 Task: Check current mortgage rates with a credit score of 350-619.
Action: Mouse moved to (774, 166)
Screenshot: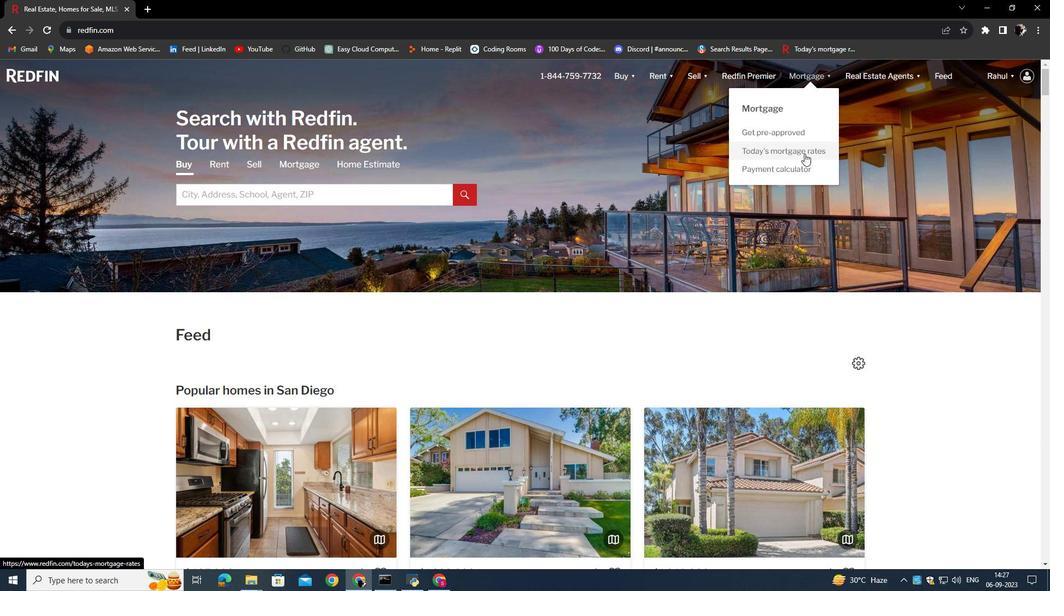 
Action: Mouse pressed left at (774, 166)
Screenshot: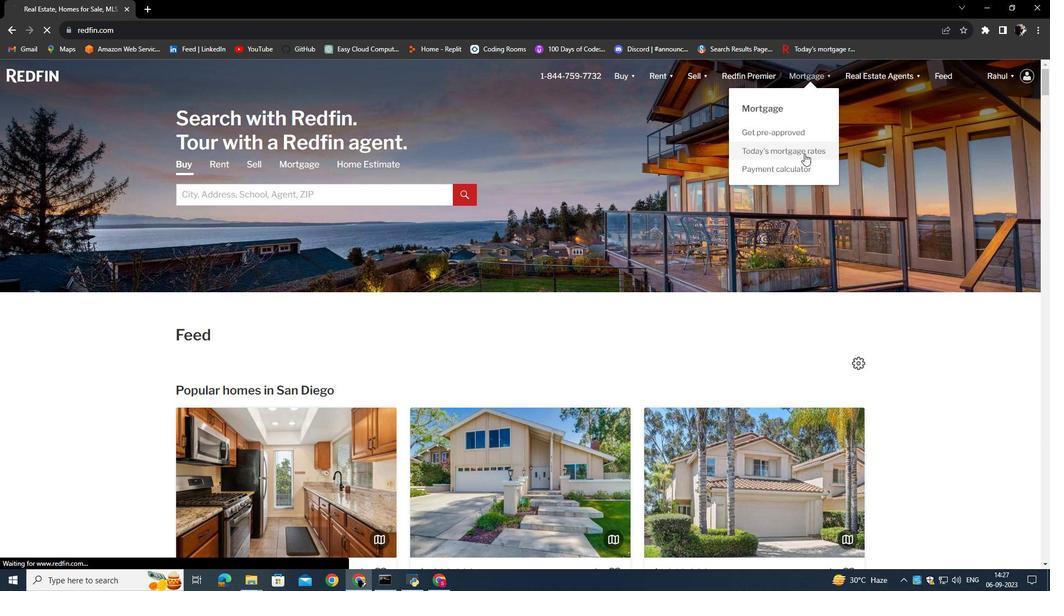 
Action: Mouse moved to (406, 293)
Screenshot: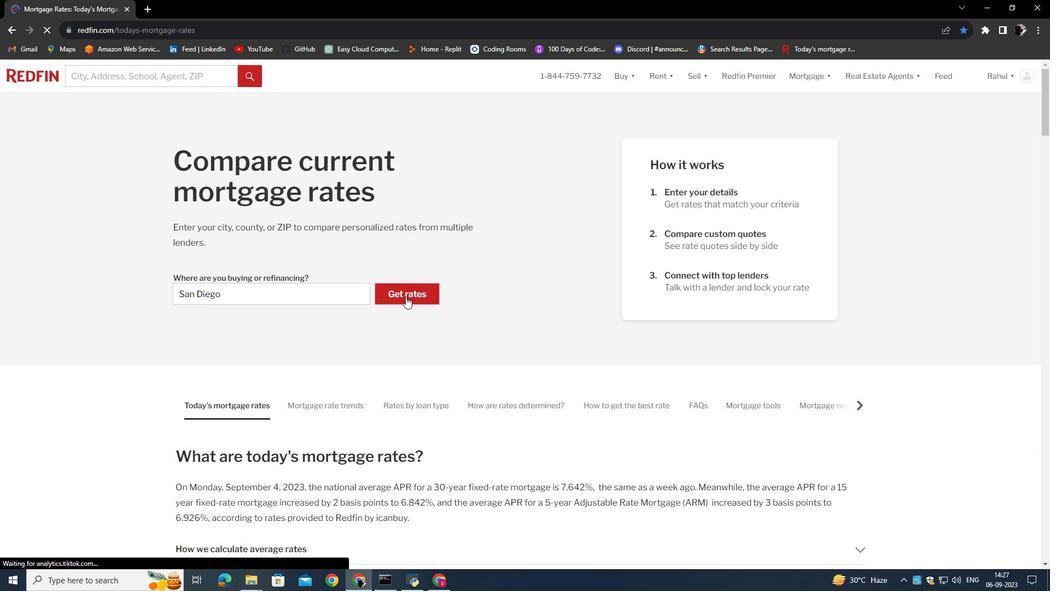 
Action: Mouse pressed left at (406, 293)
Screenshot: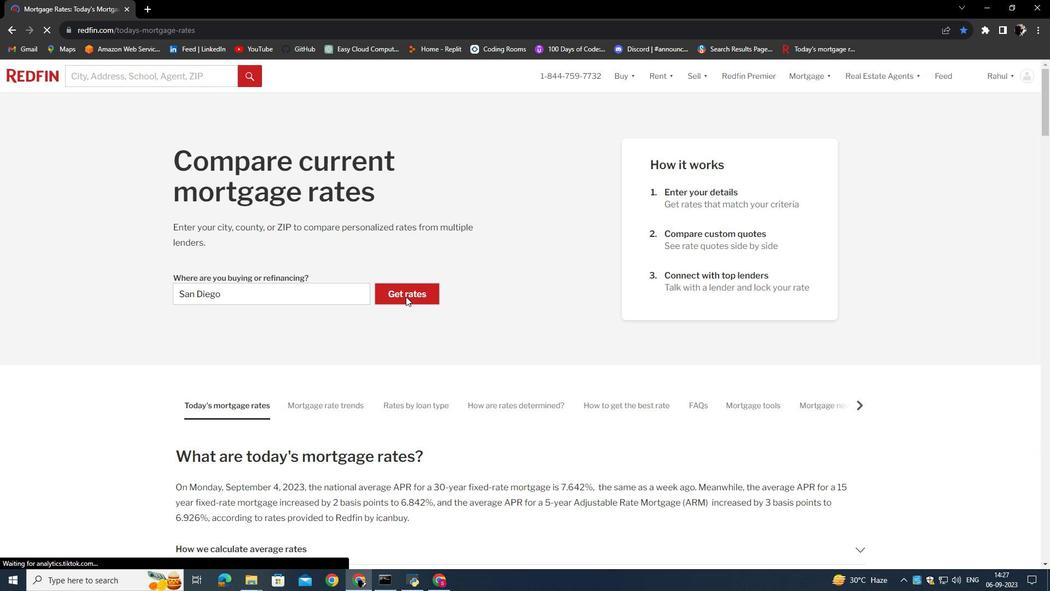 
Action: Mouse moved to (274, 367)
Screenshot: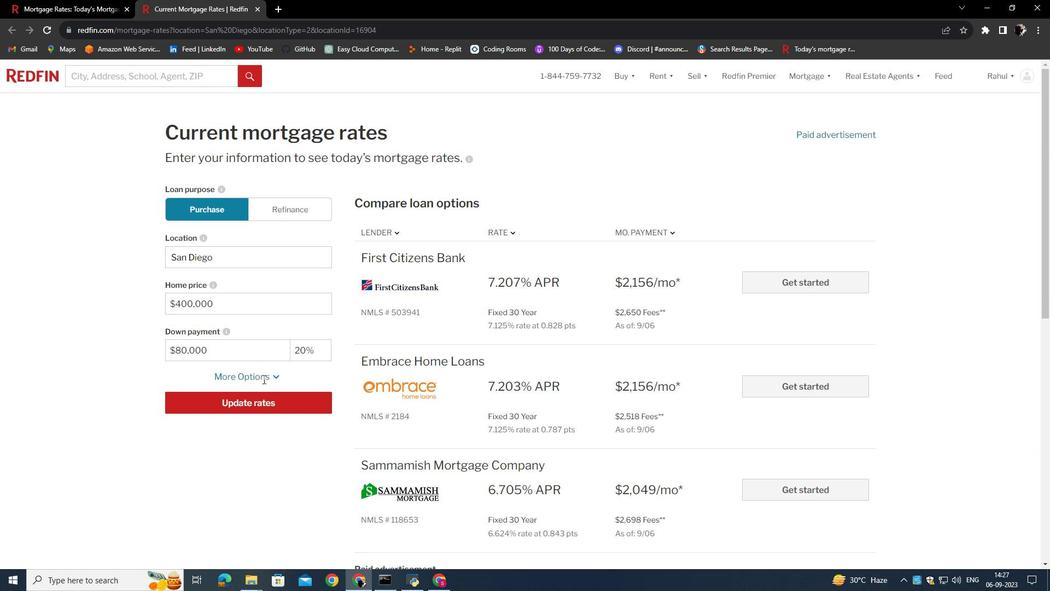 
Action: Mouse pressed left at (274, 367)
Screenshot: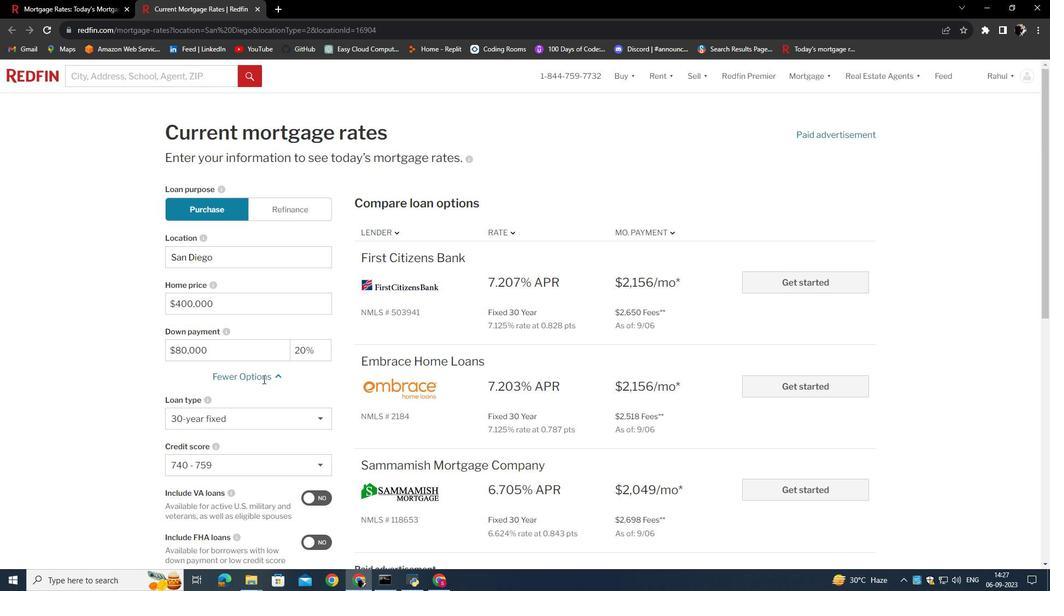 
Action: Mouse moved to (279, 368)
Screenshot: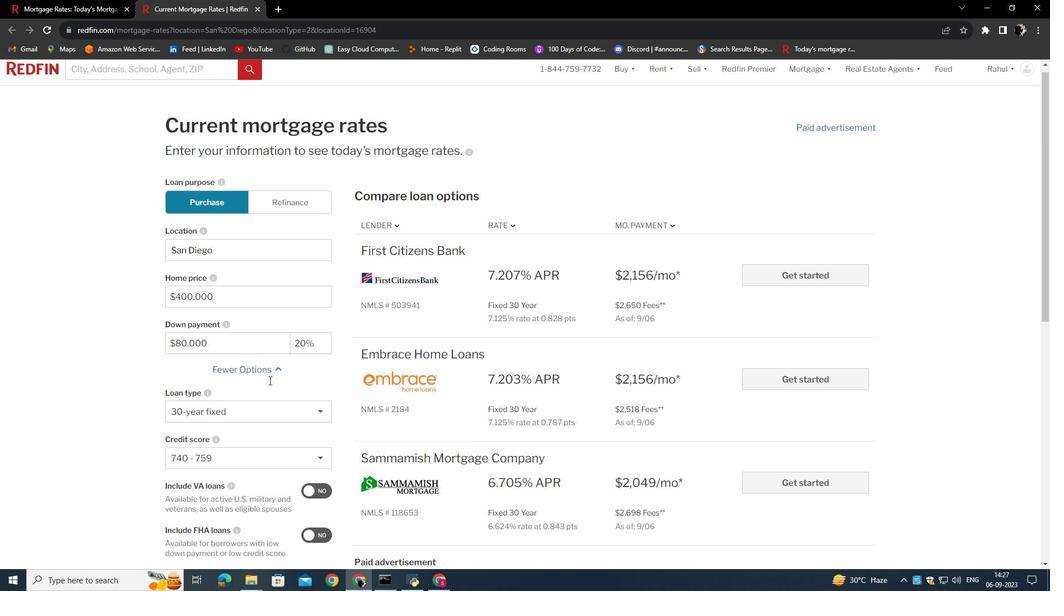 
Action: Mouse scrolled (279, 368) with delta (0, 0)
Screenshot: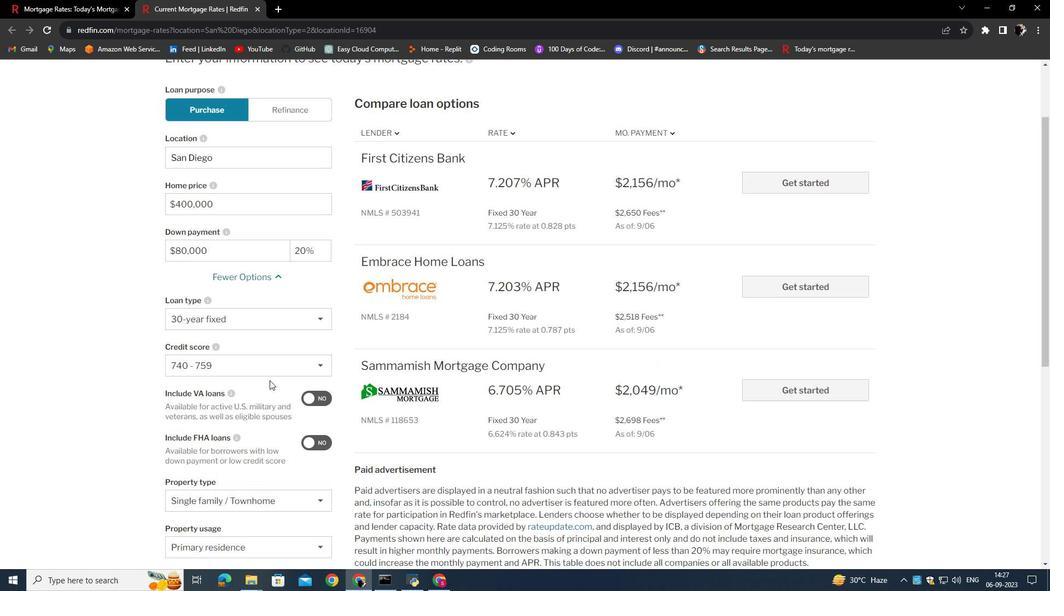 
Action: Mouse scrolled (279, 368) with delta (0, 0)
Screenshot: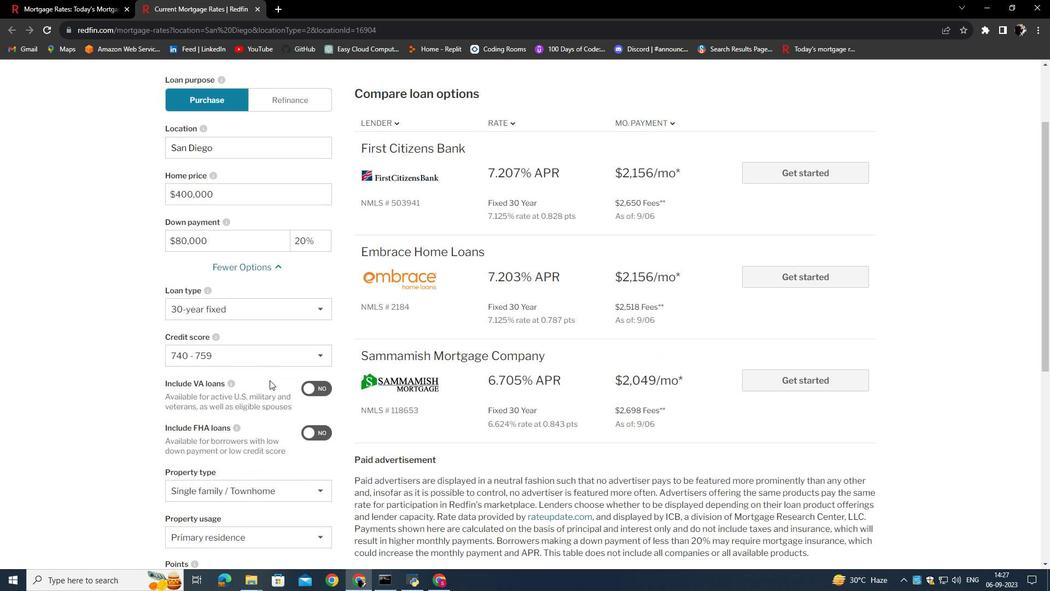 
Action: Mouse moved to (260, 349)
Screenshot: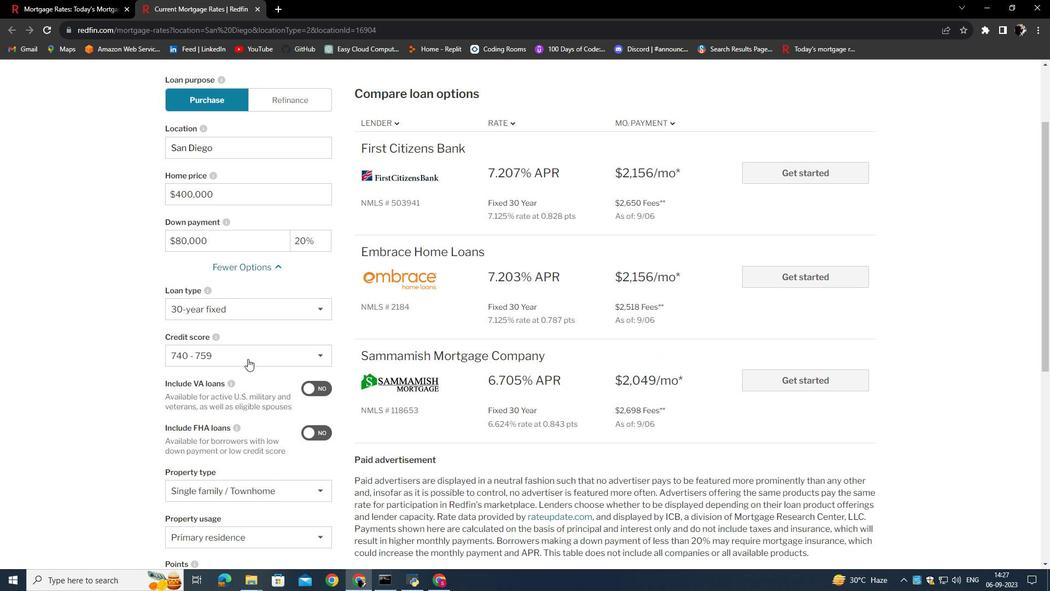 
Action: Mouse pressed left at (260, 349)
Screenshot: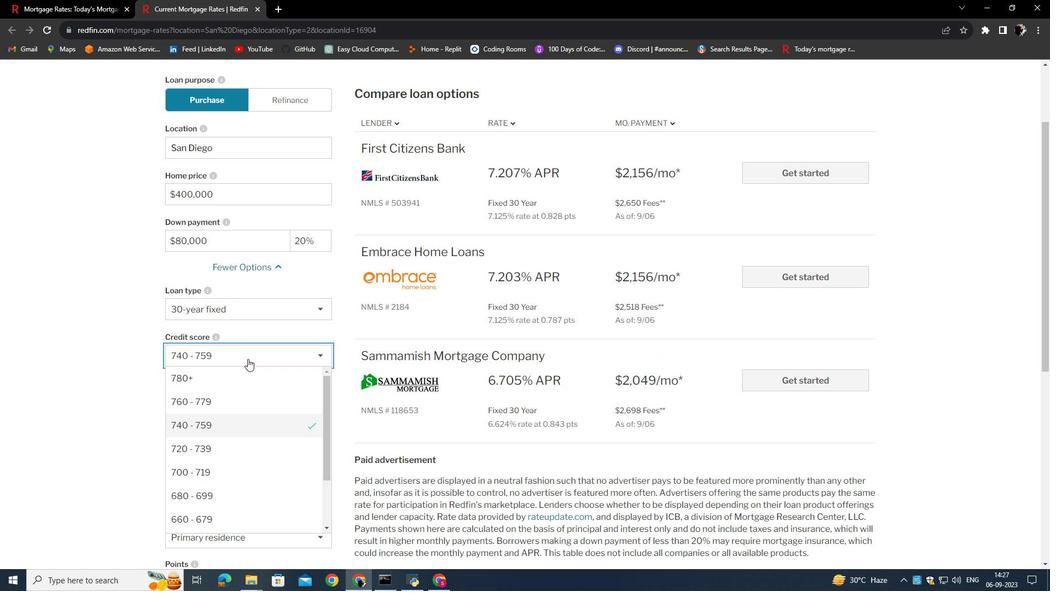 
Action: Mouse moved to (258, 416)
Screenshot: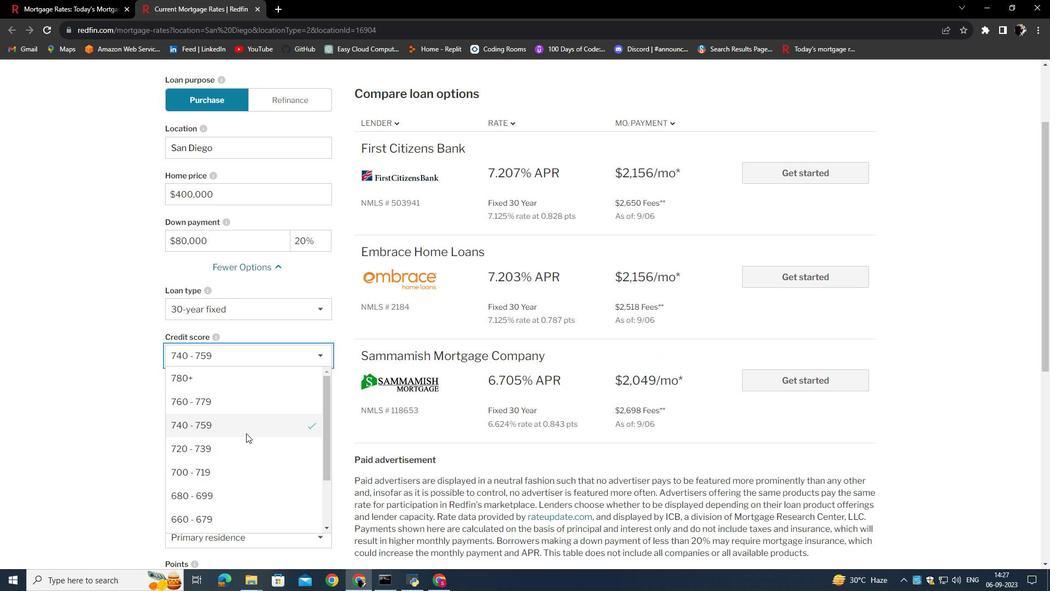 
Action: Mouse scrolled (258, 416) with delta (0, 0)
Screenshot: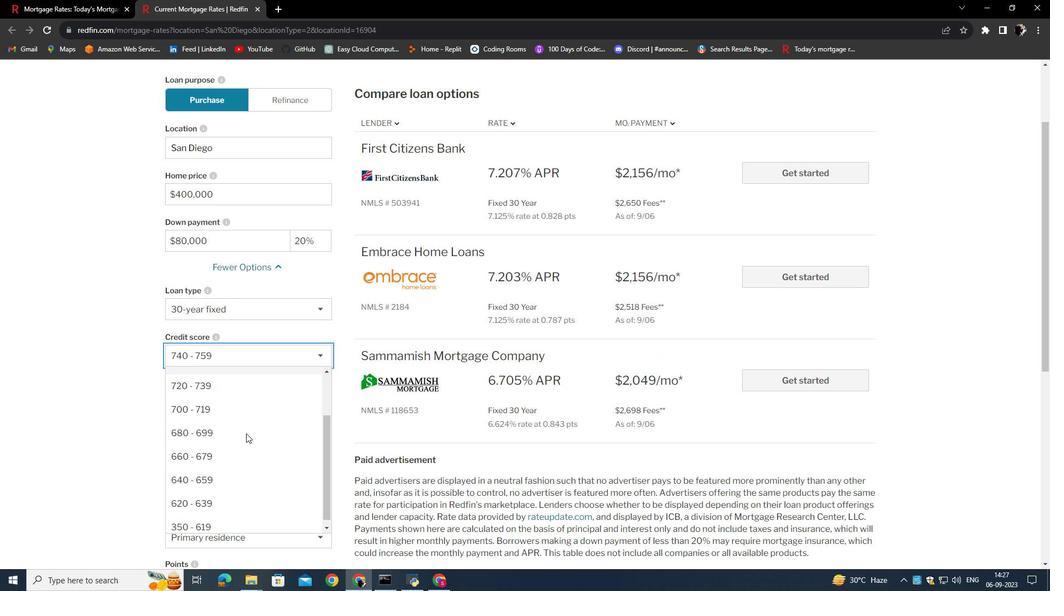 
Action: Mouse scrolled (258, 416) with delta (0, 0)
Screenshot: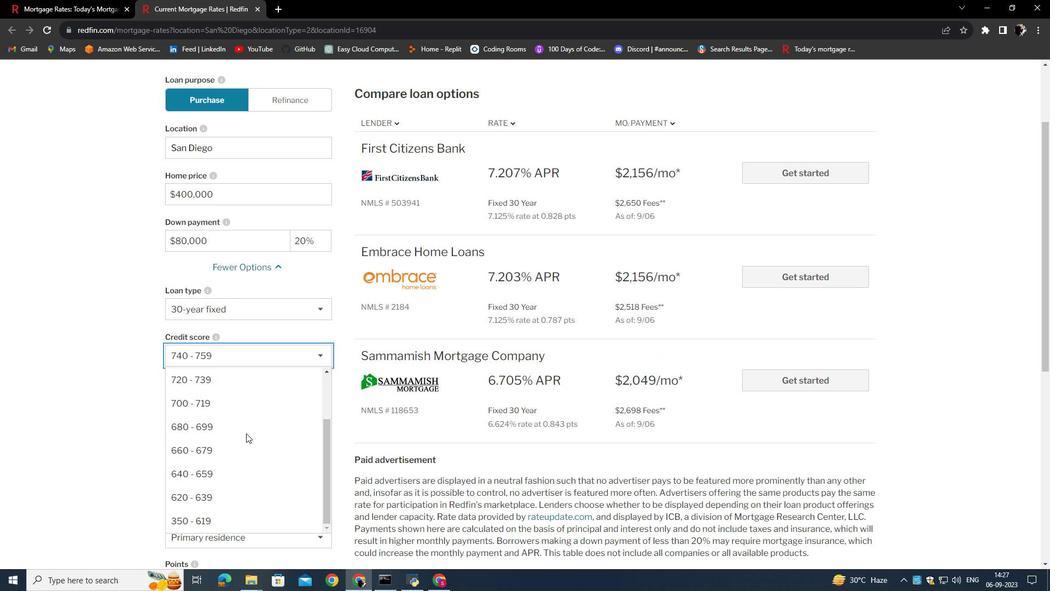 
Action: Mouse scrolled (258, 416) with delta (0, 0)
Screenshot: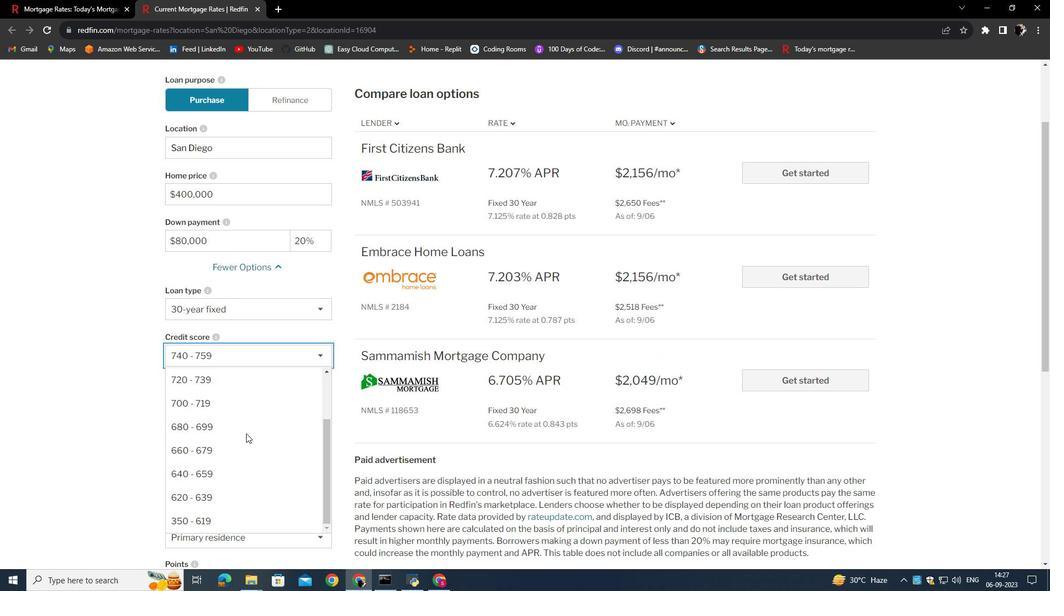 
Action: Mouse scrolled (258, 416) with delta (0, 0)
Screenshot: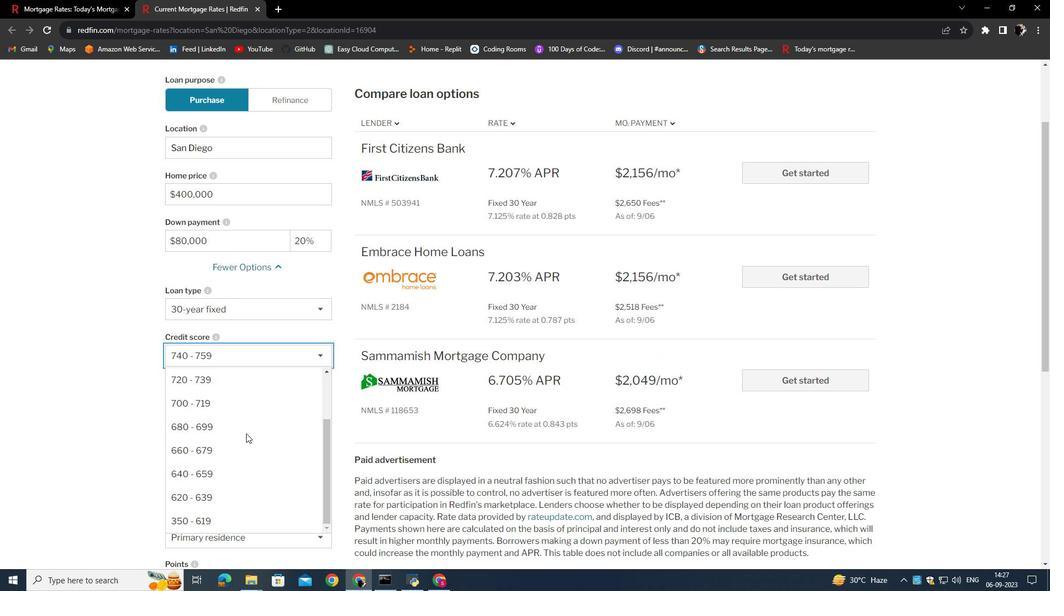 
Action: Mouse moved to (251, 498)
Screenshot: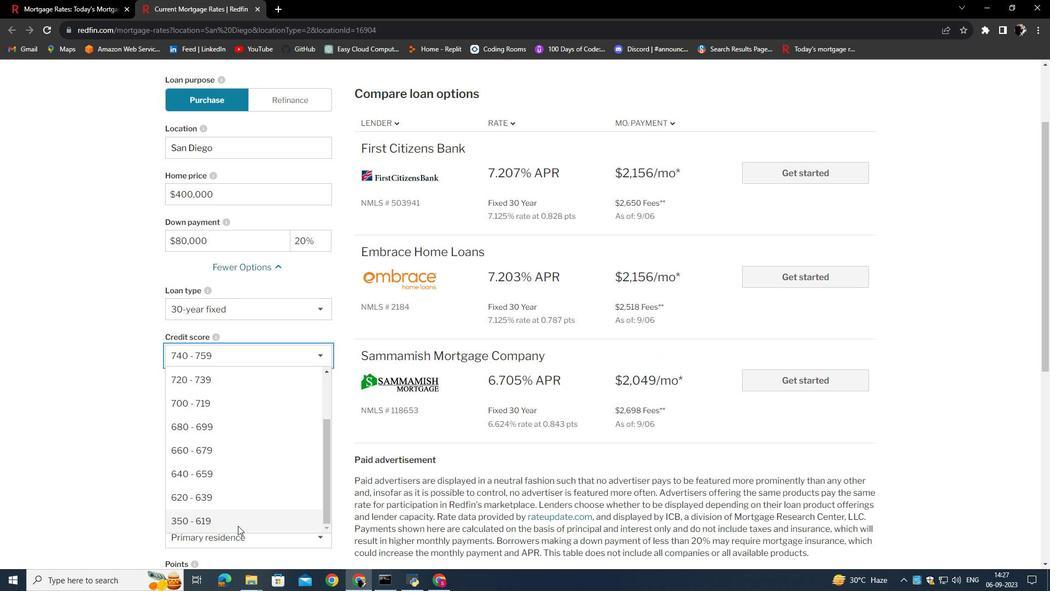 
Action: Mouse pressed left at (251, 498)
Screenshot: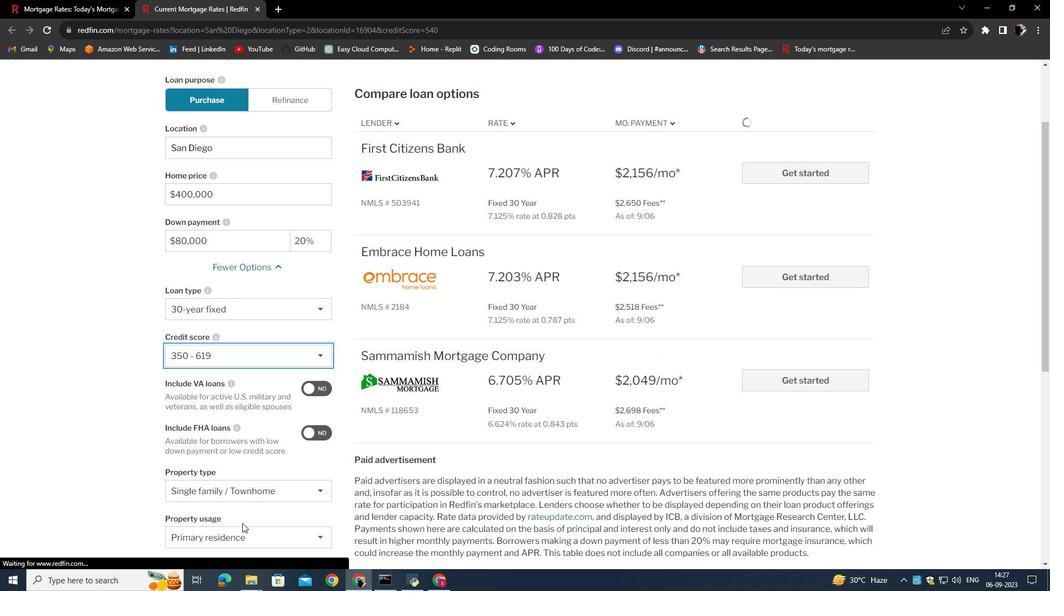 
Action: Mouse moved to (298, 402)
Screenshot: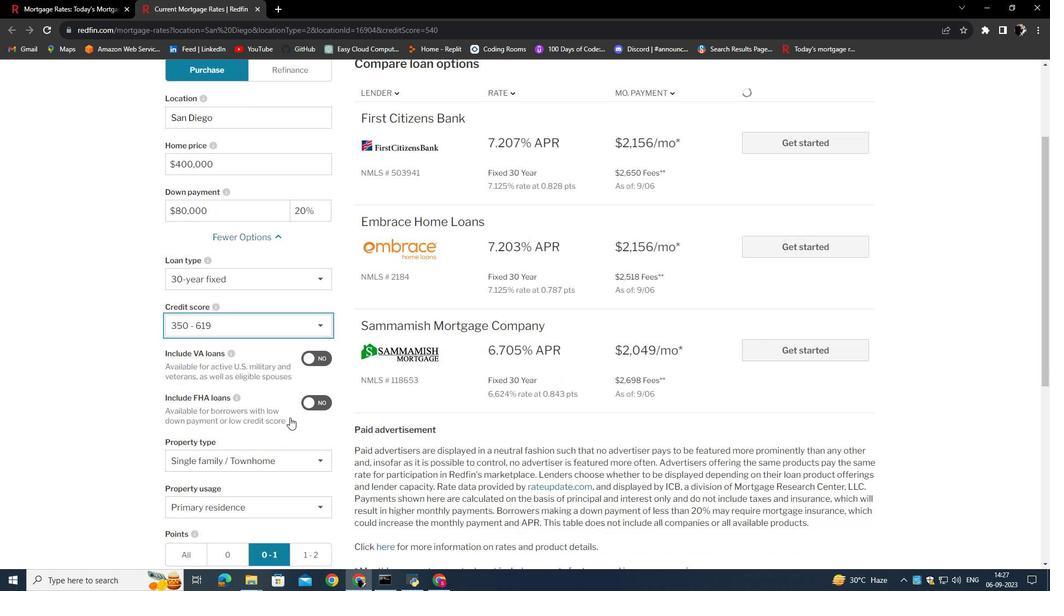
Action: Mouse scrolled (298, 401) with delta (0, 0)
Screenshot: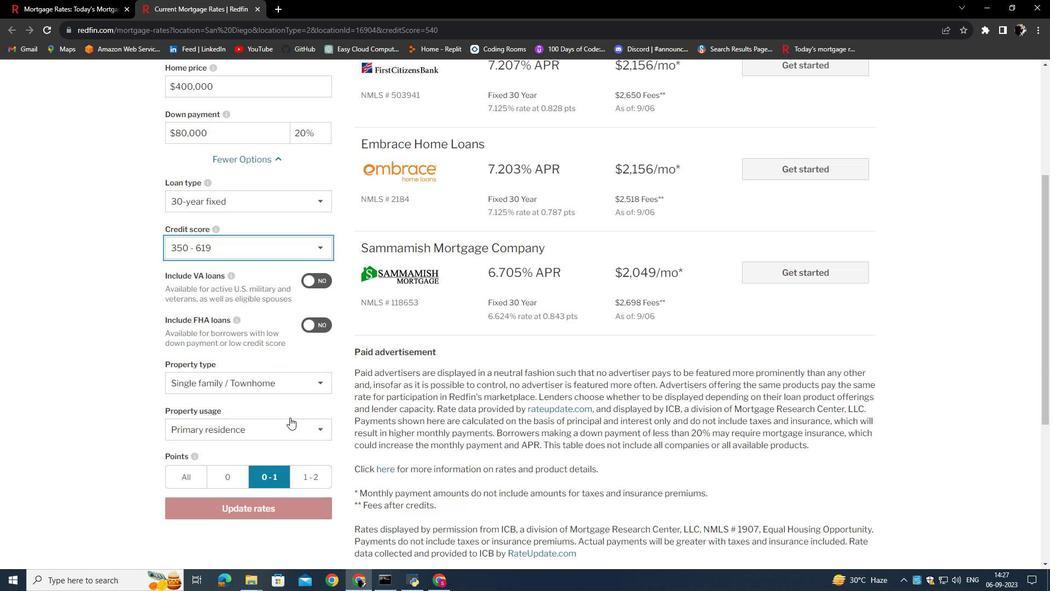 
Action: Mouse scrolled (298, 401) with delta (0, 0)
Screenshot: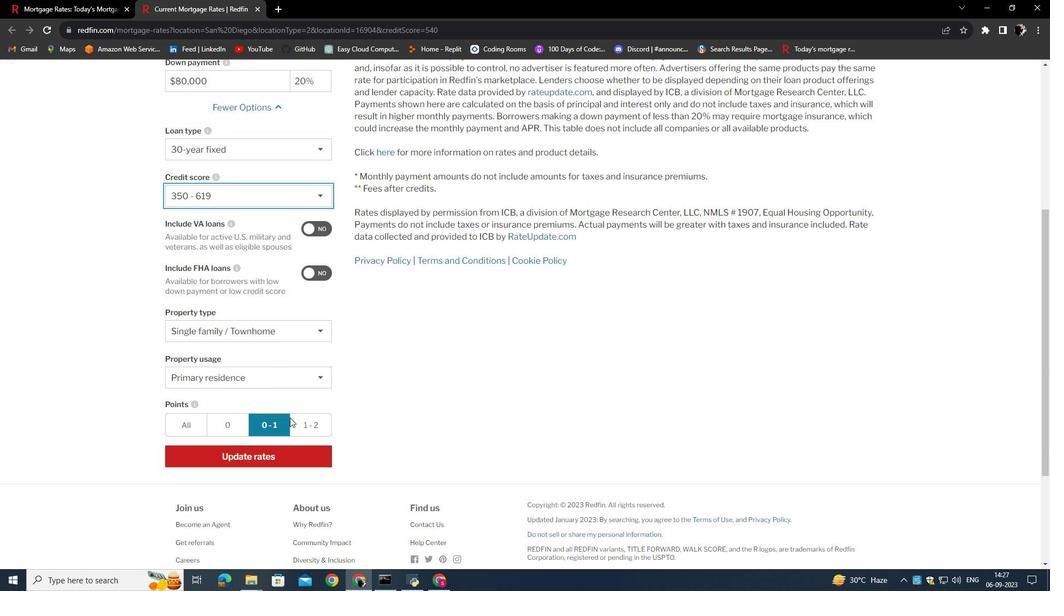 
Action: Mouse scrolled (298, 401) with delta (0, 0)
Screenshot: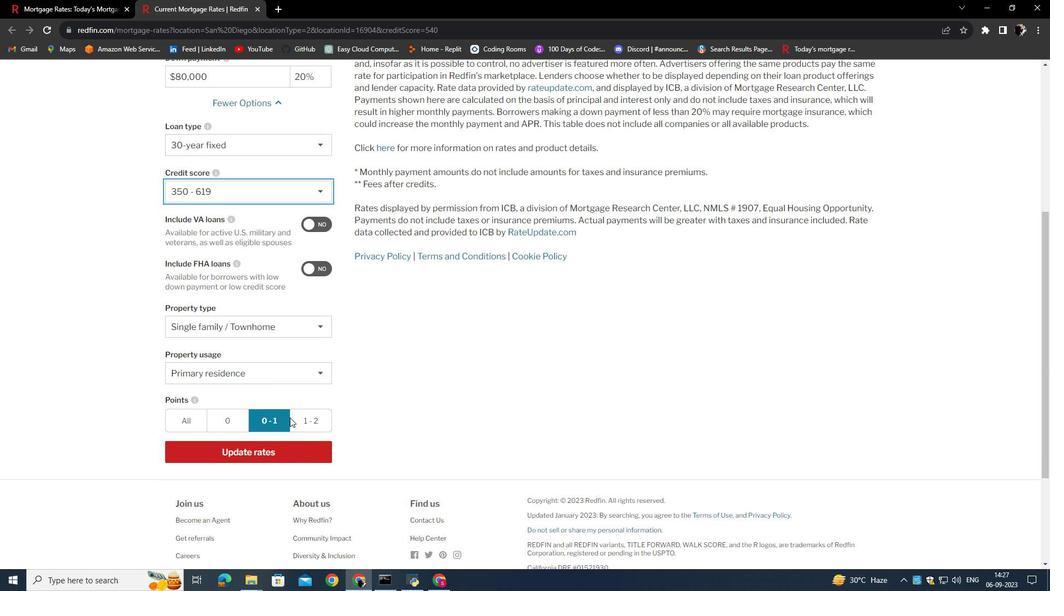 
Action: Mouse scrolled (298, 401) with delta (0, 0)
Screenshot: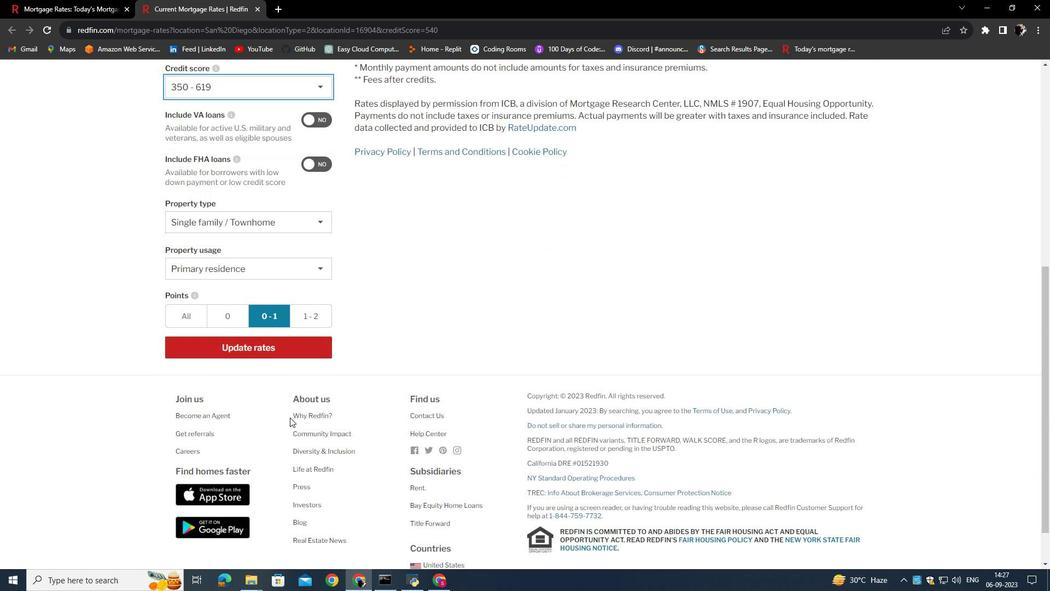 
Action: Mouse scrolled (298, 401) with delta (0, 0)
Screenshot: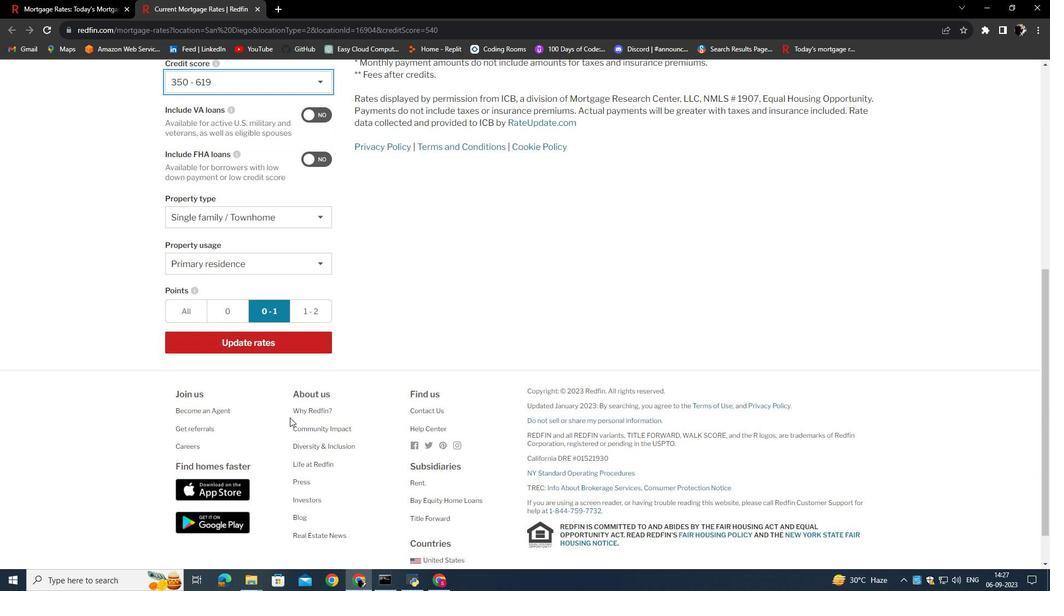 
Action: Mouse moved to (280, 340)
Screenshot: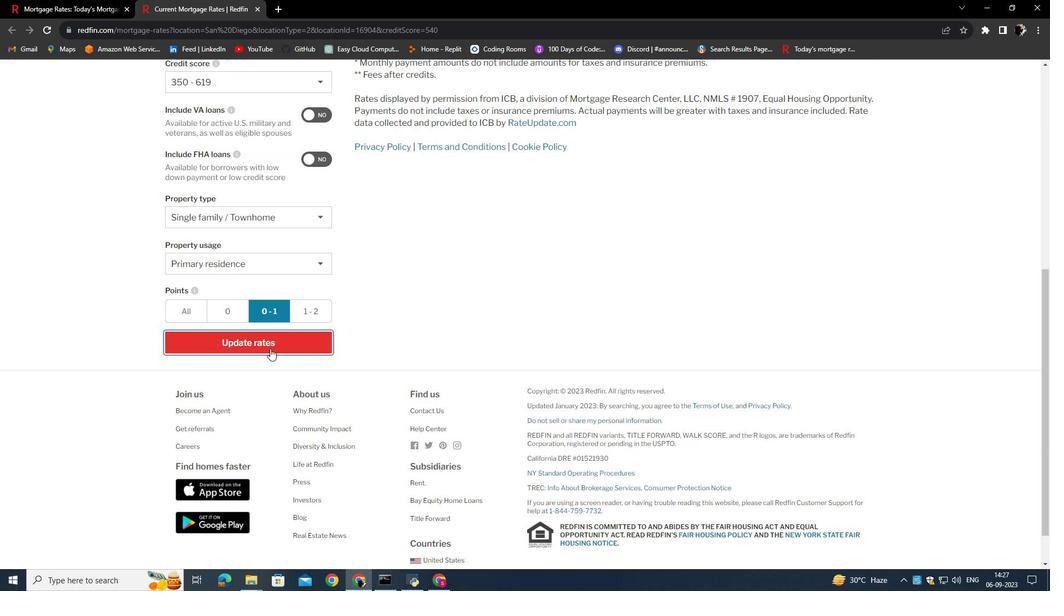 
Action: Mouse pressed left at (280, 340)
Screenshot: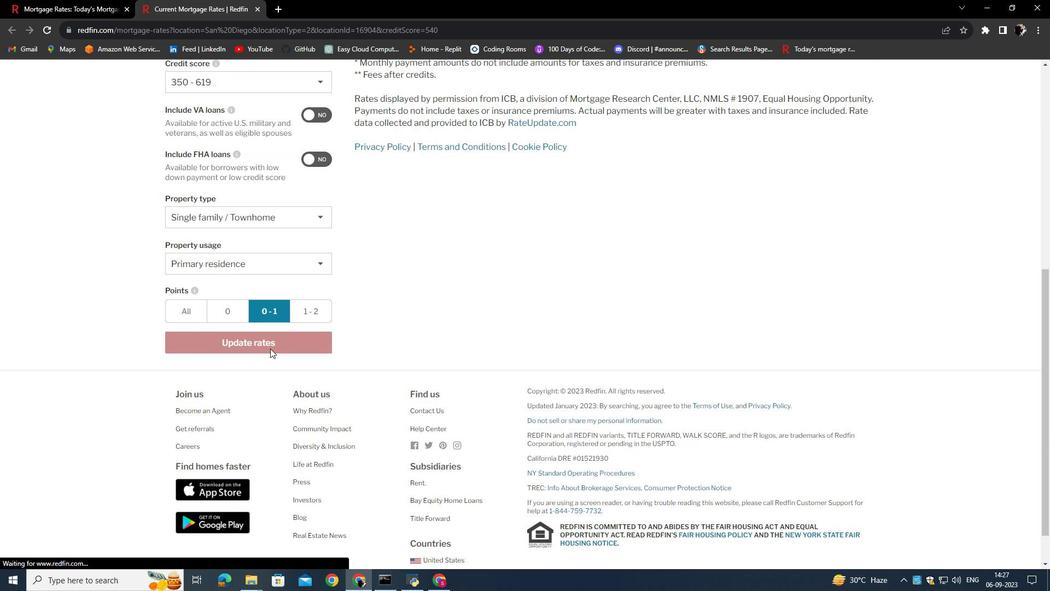 
Action: Mouse moved to (558, 321)
Screenshot: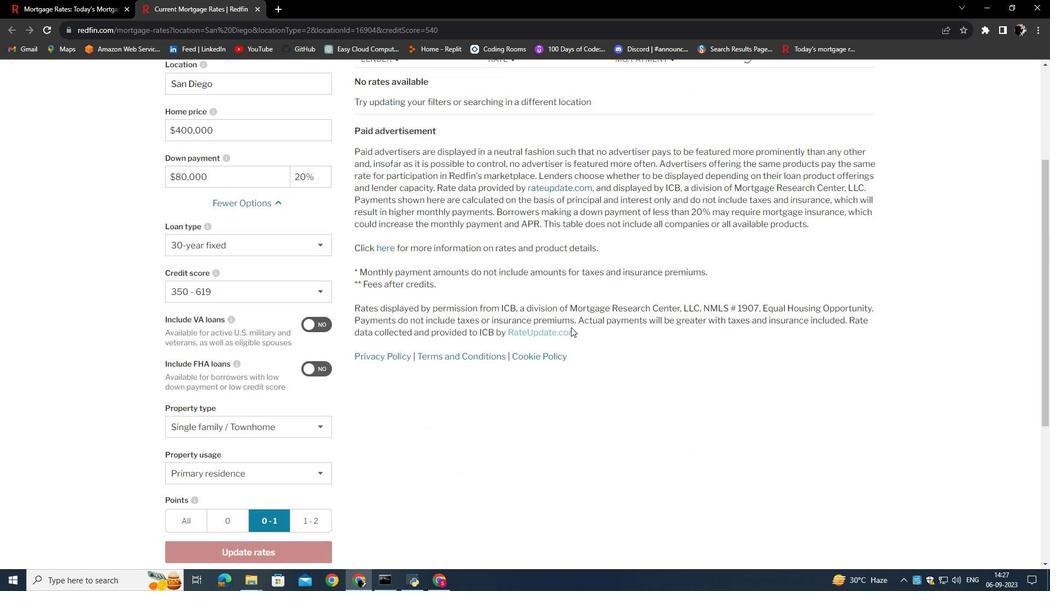 
Action: Mouse scrolled (558, 321) with delta (0, 0)
Screenshot: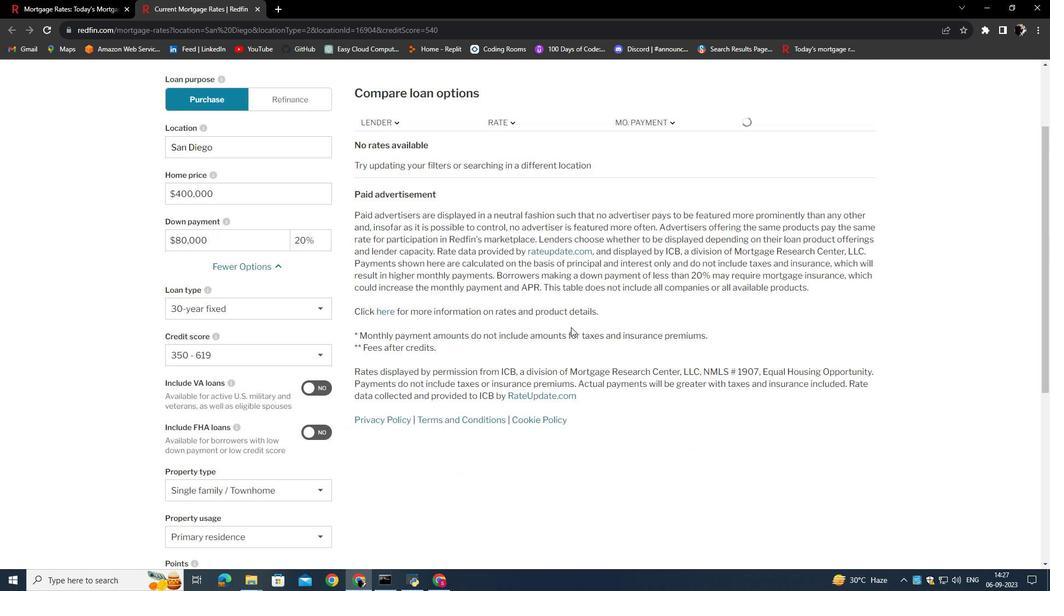 
Action: Mouse scrolled (558, 321) with delta (0, 0)
Screenshot: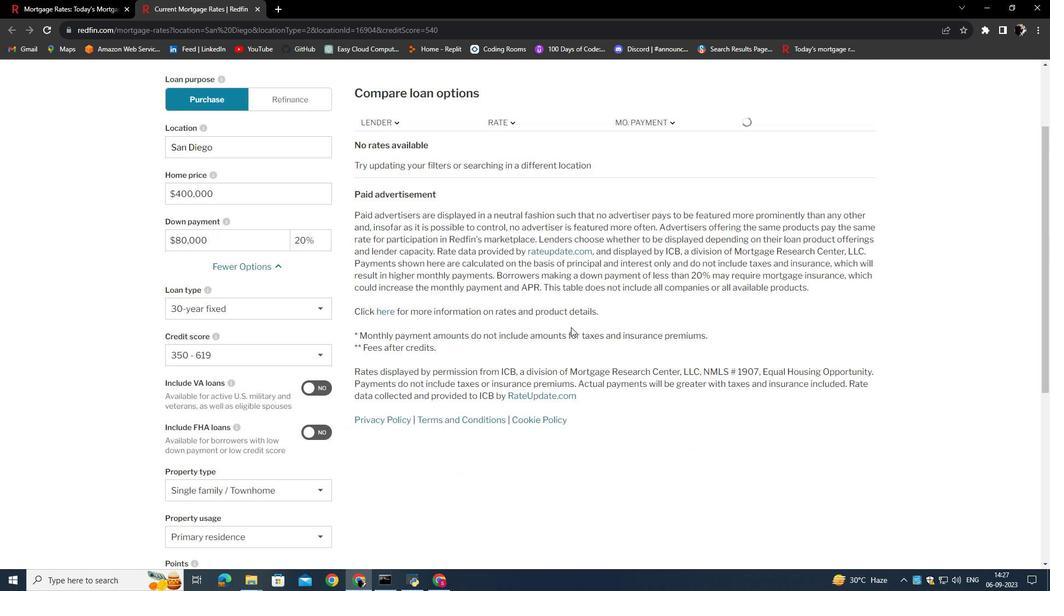 
Action: Mouse scrolled (558, 321) with delta (0, 0)
Screenshot: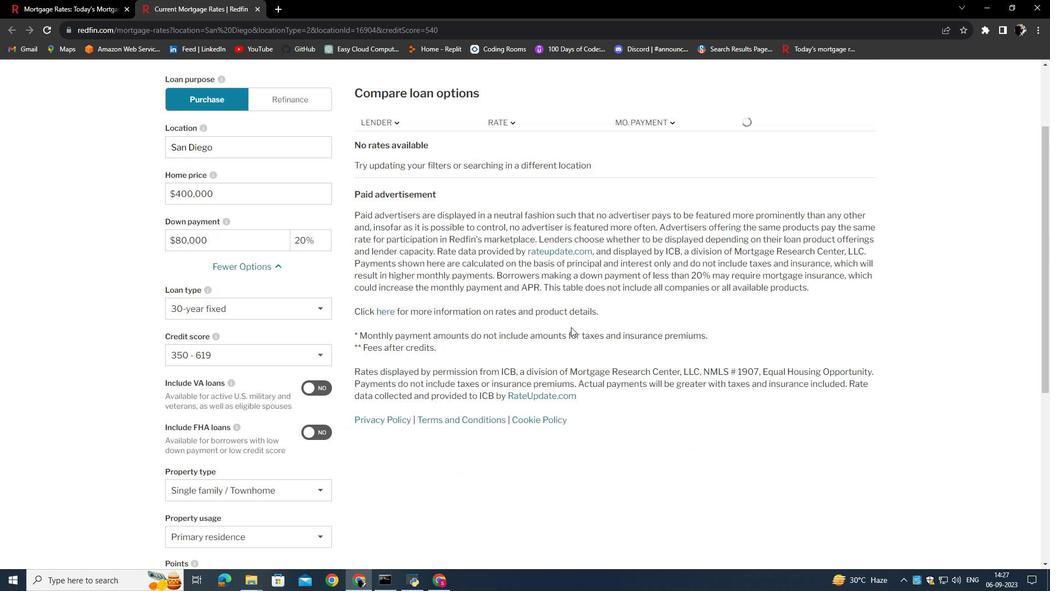 
Action: Mouse scrolled (558, 321) with delta (0, 0)
Screenshot: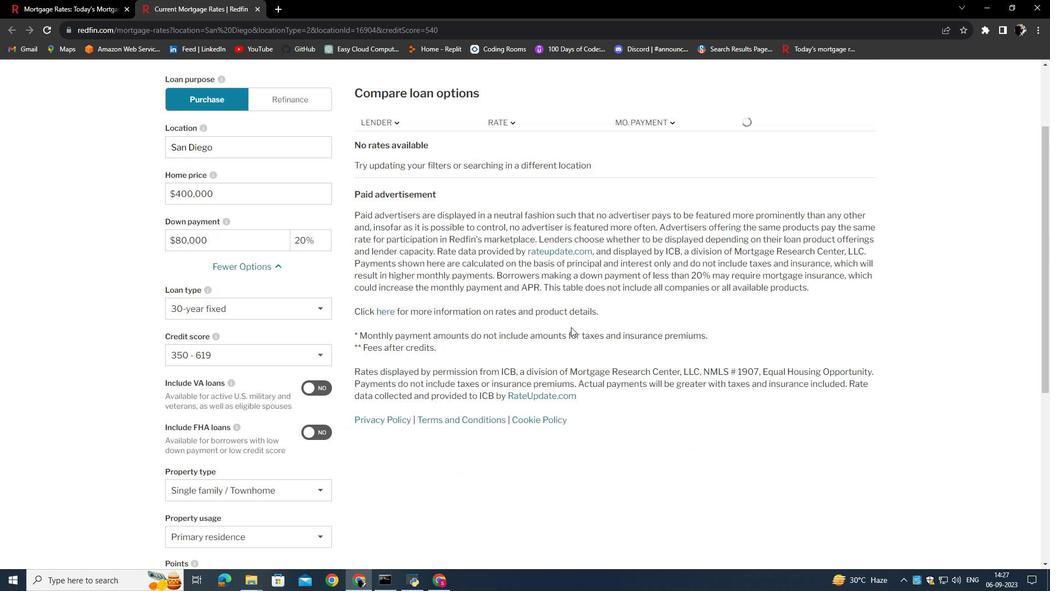 
Action: Mouse scrolled (558, 321) with delta (0, 0)
Screenshot: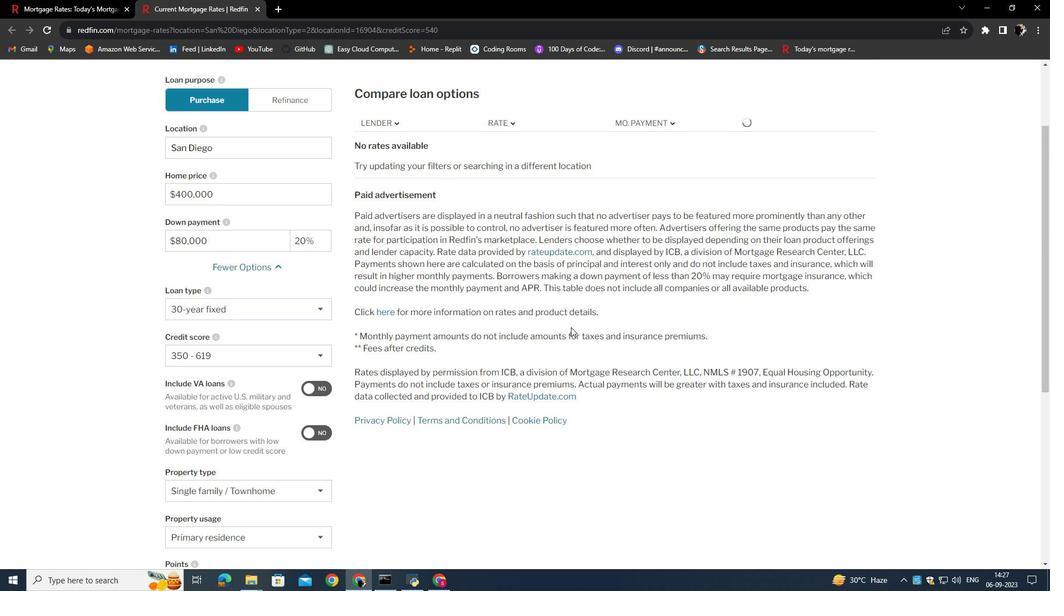
Action: Mouse scrolled (558, 321) with delta (0, 0)
Screenshot: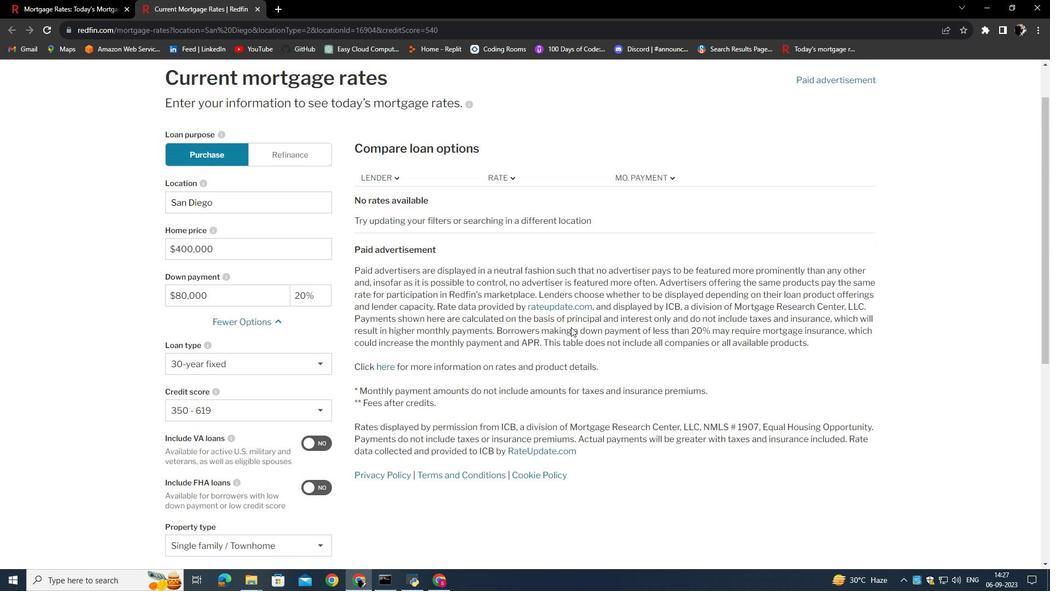 
